 Task: Select sort by recent.
Action: Mouse moved to (771, 204)
Screenshot: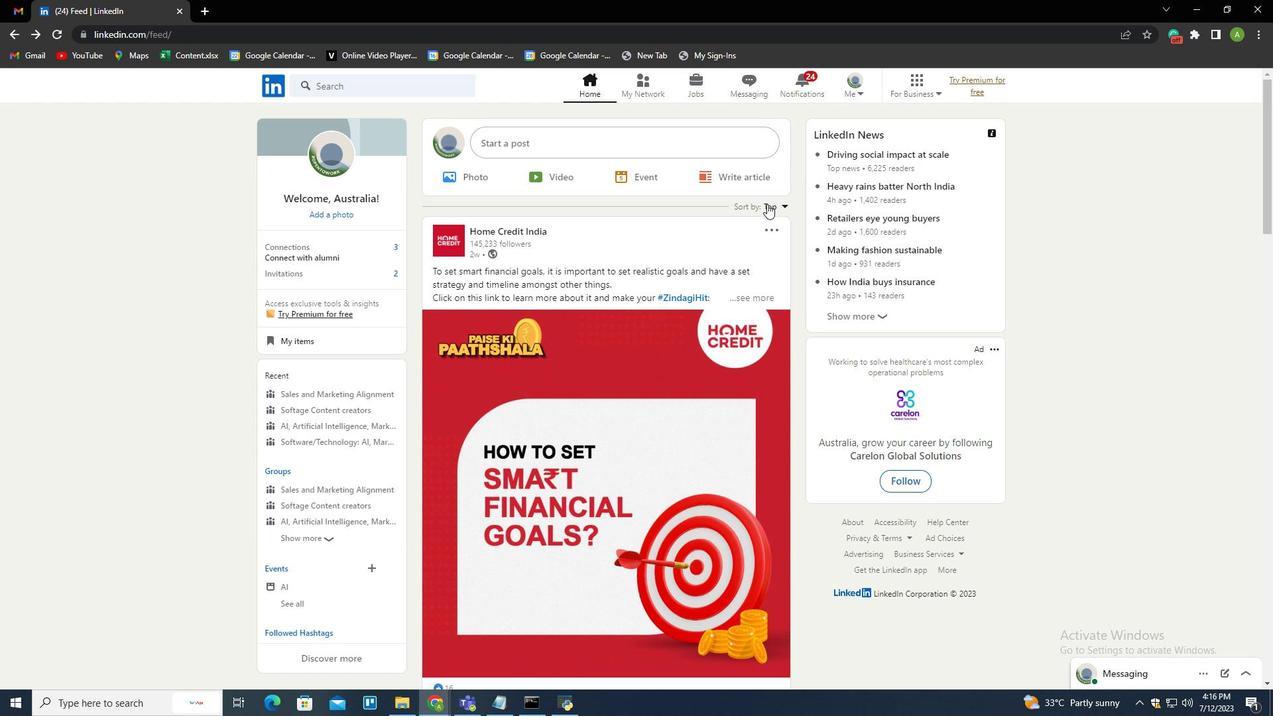 
Action: Mouse pressed left at (771, 204)
Screenshot: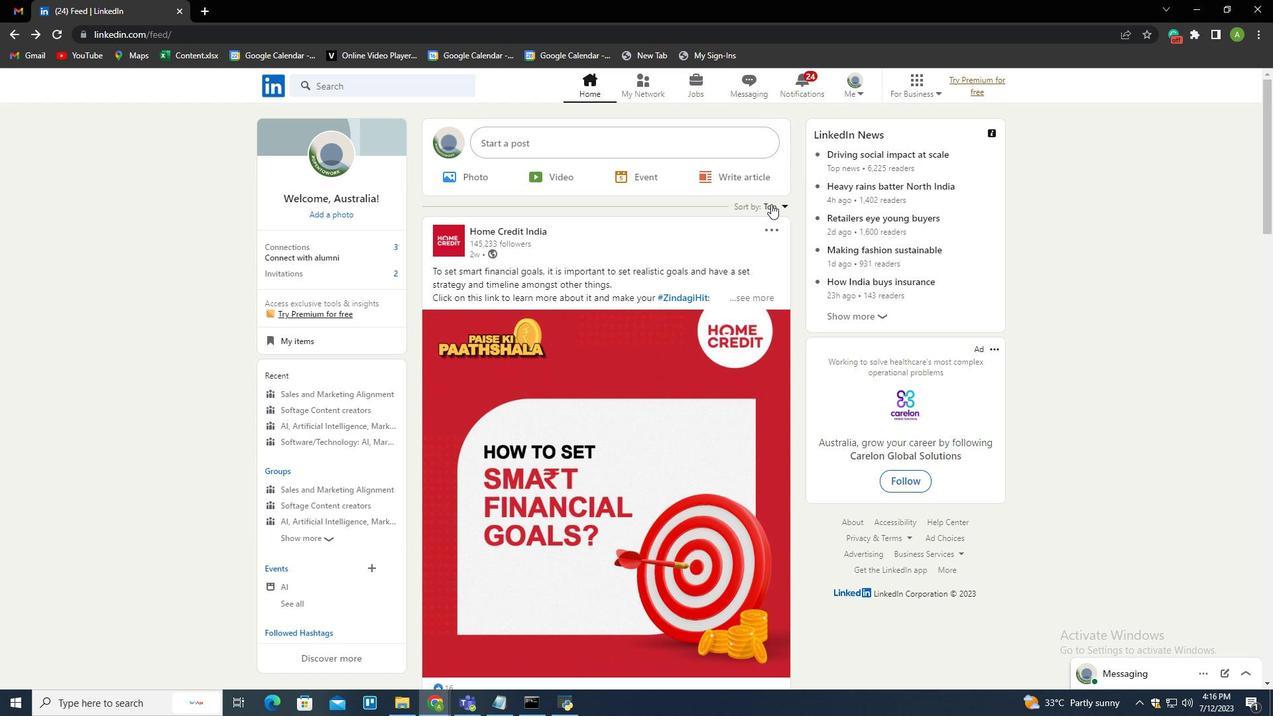
Action: Mouse moved to (724, 259)
Screenshot: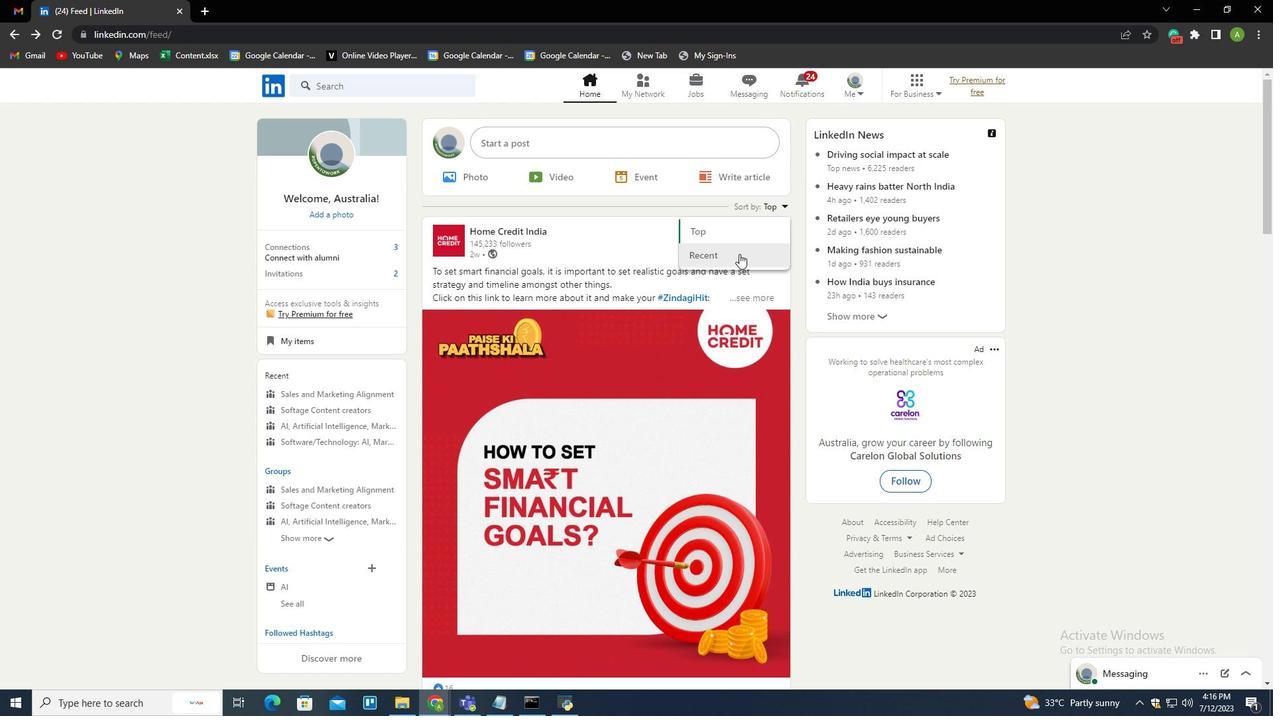 
Action: Mouse pressed left at (724, 259)
Screenshot: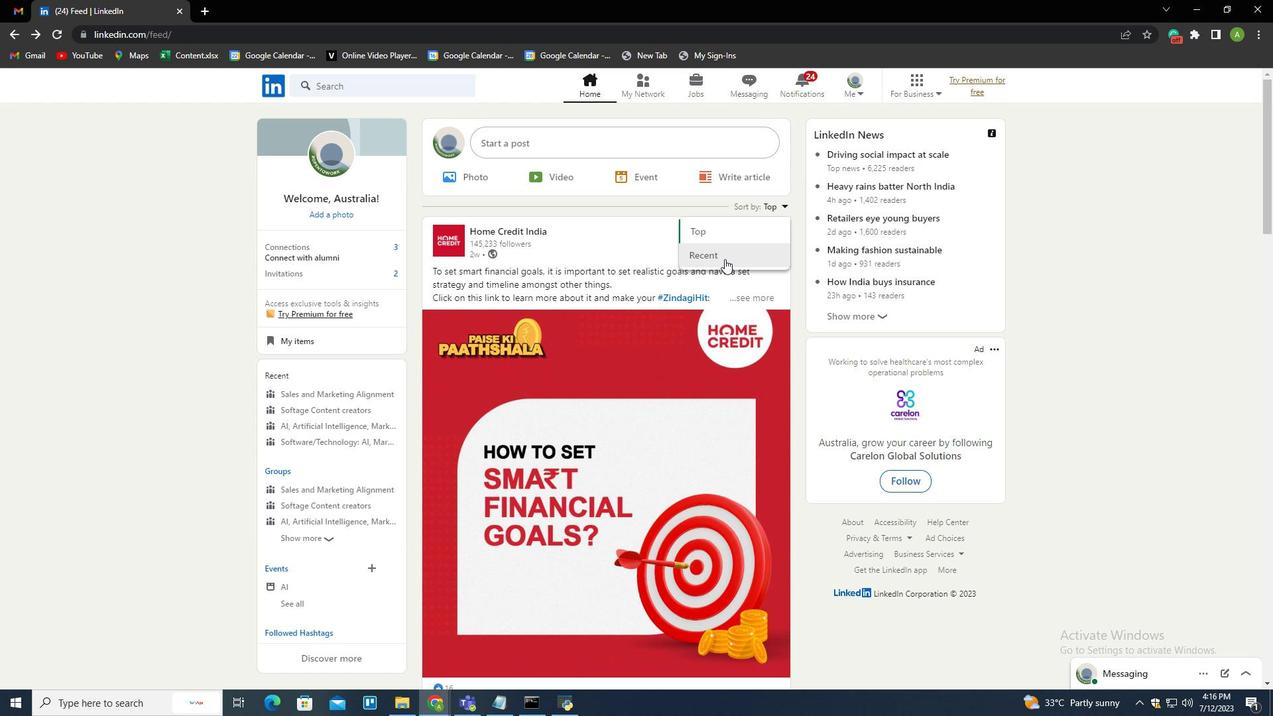 
Action: Mouse moved to (612, 480)
Screenshot: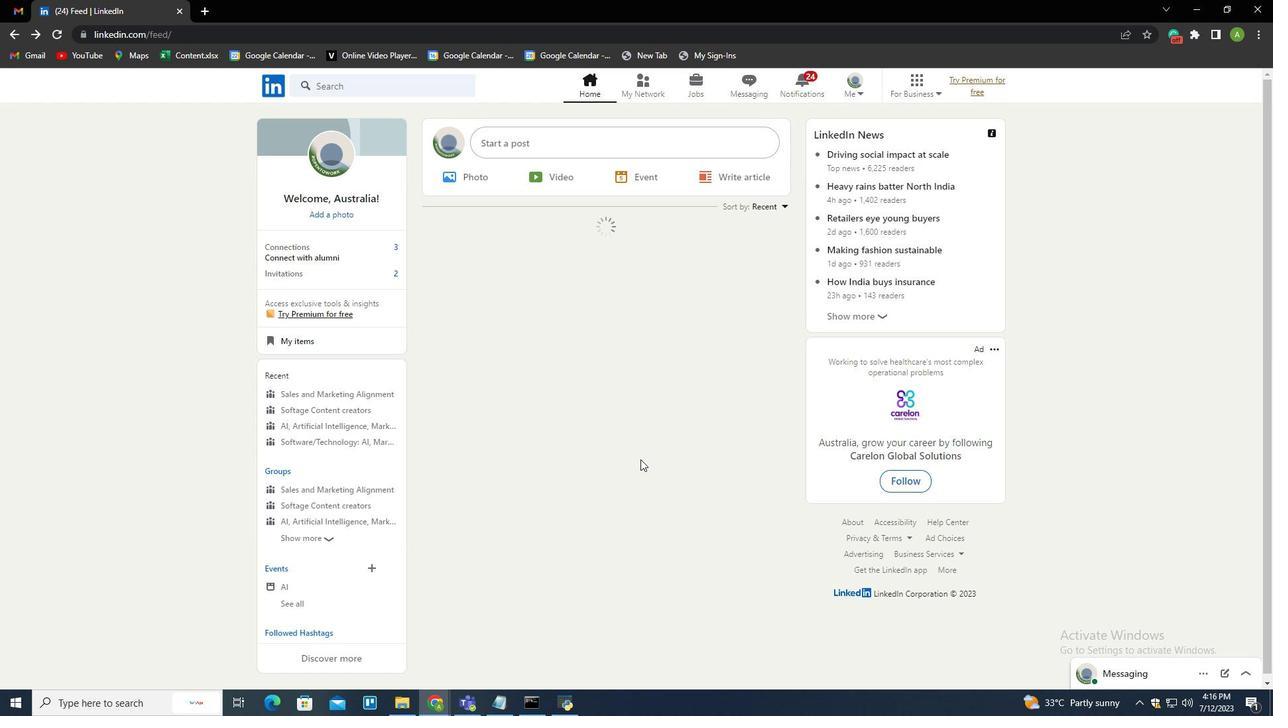 
